 Task: Look for properties with no max property taxes.
Action: Mouse moved to (595, 251)
Screenshot: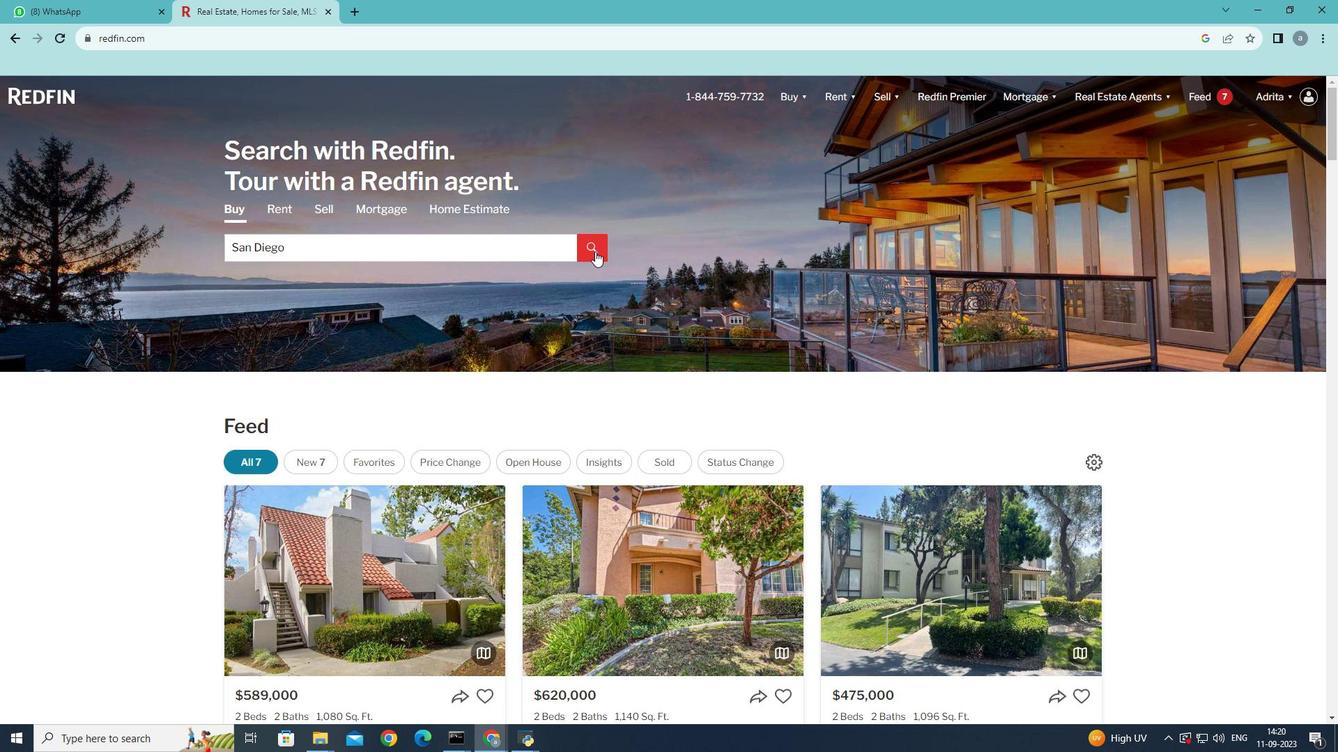 
Action: Mouse pressed left at (595, 251)
Screenshot: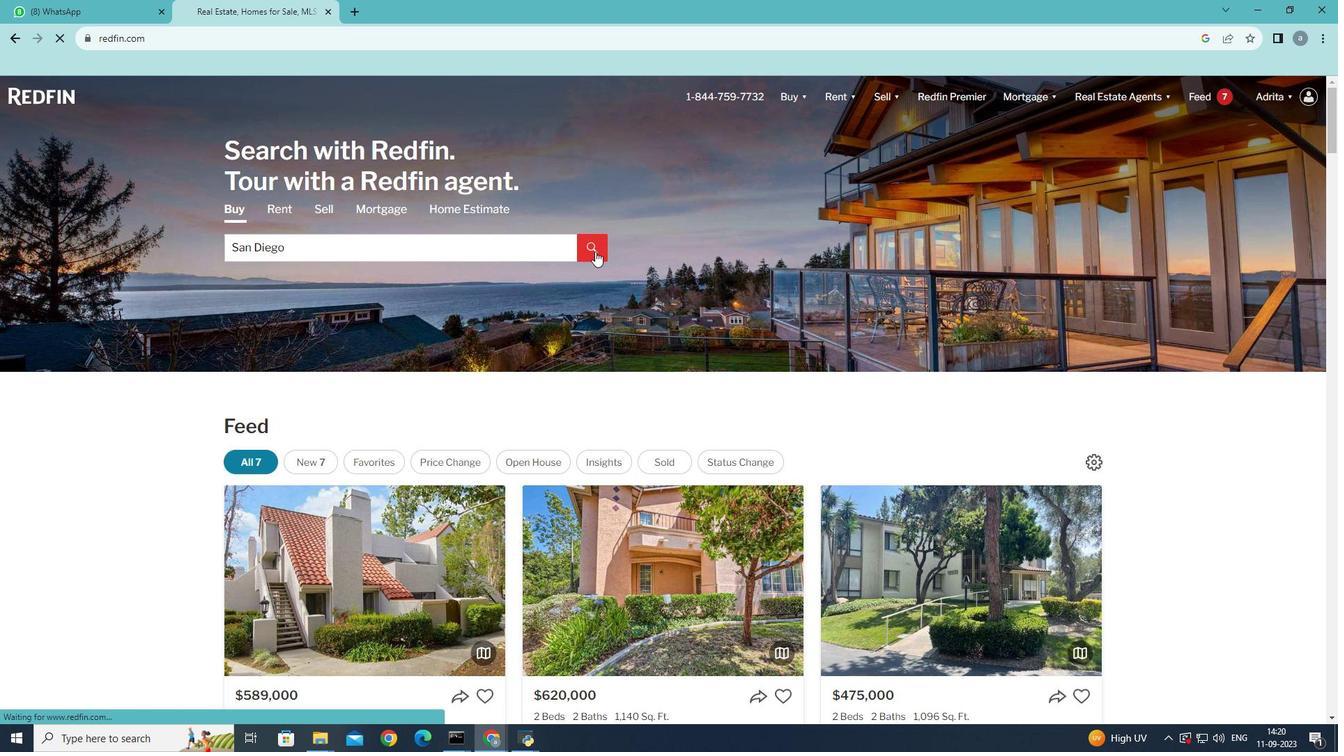 
Action: Mouse moved to (1197, 188)
Screenshot: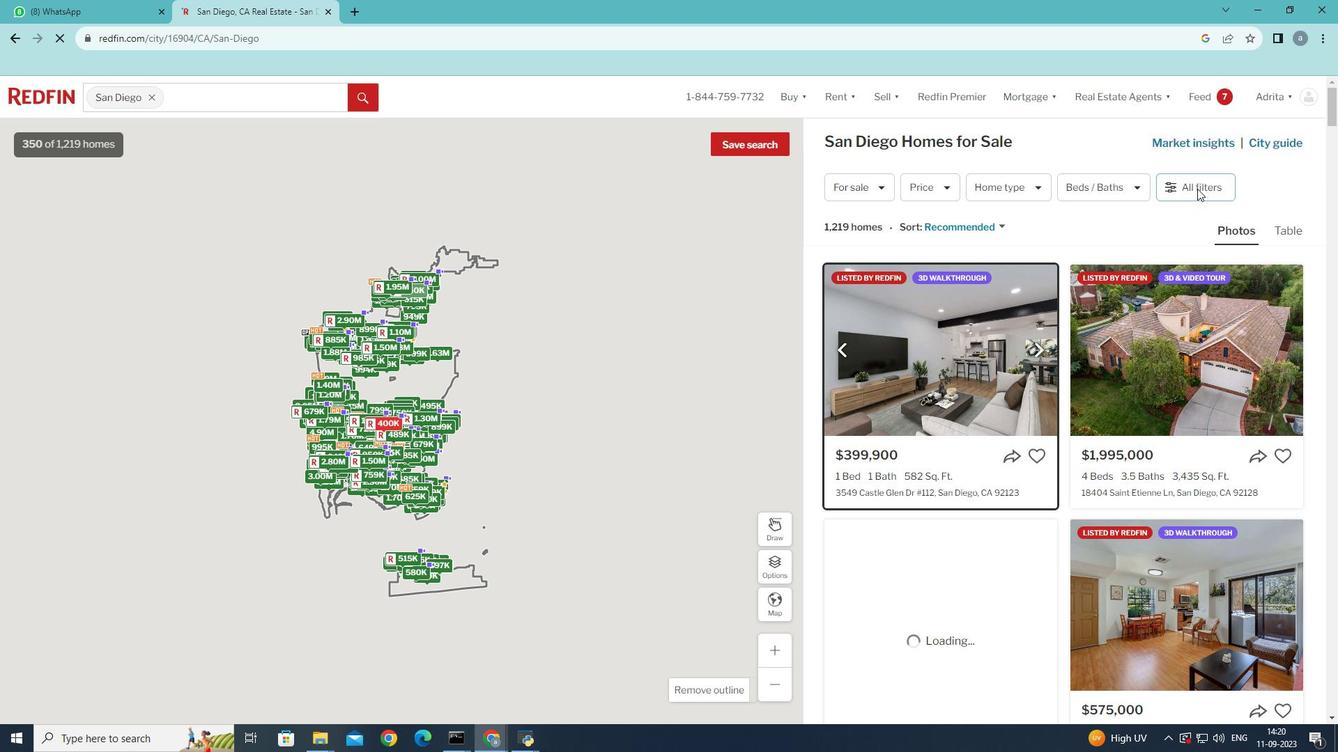 
Action: Mouse pressed left at (1197, 188)
Screenshot: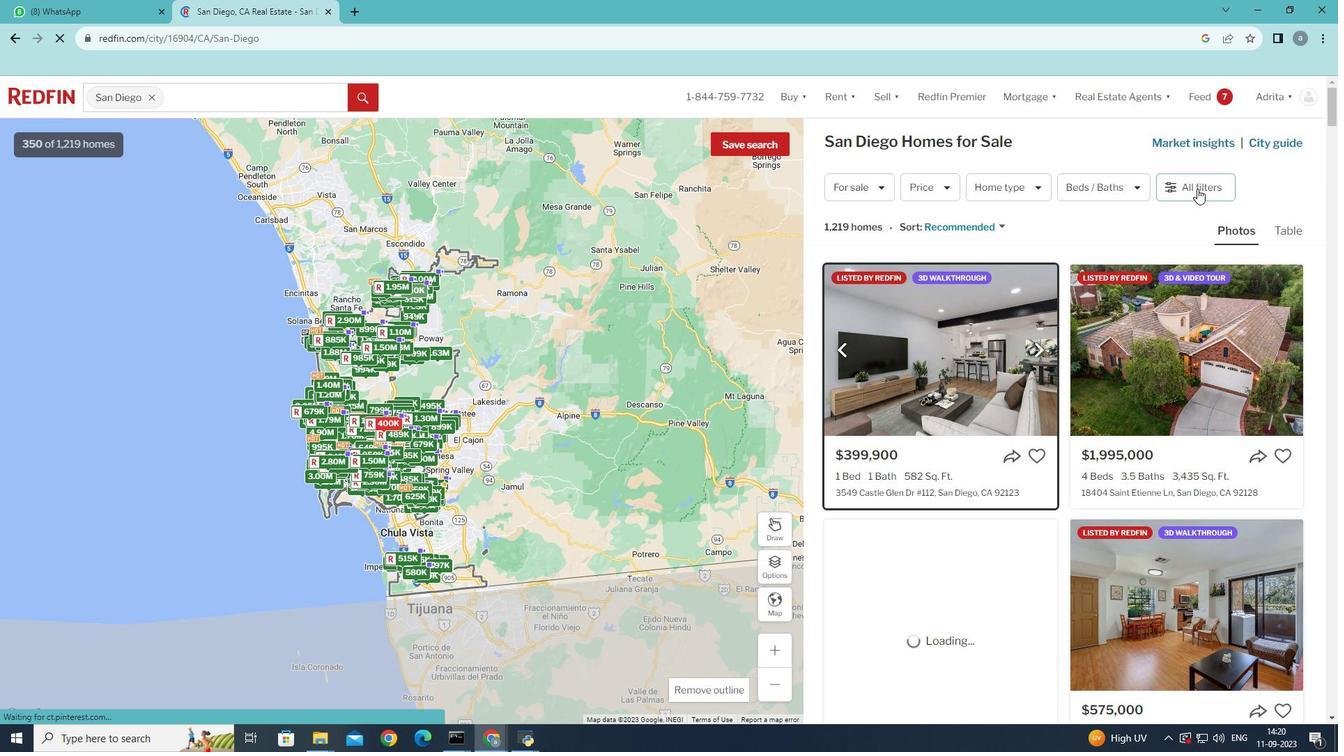 
Action: Mouse moved to (1147, 347)
Screenshot: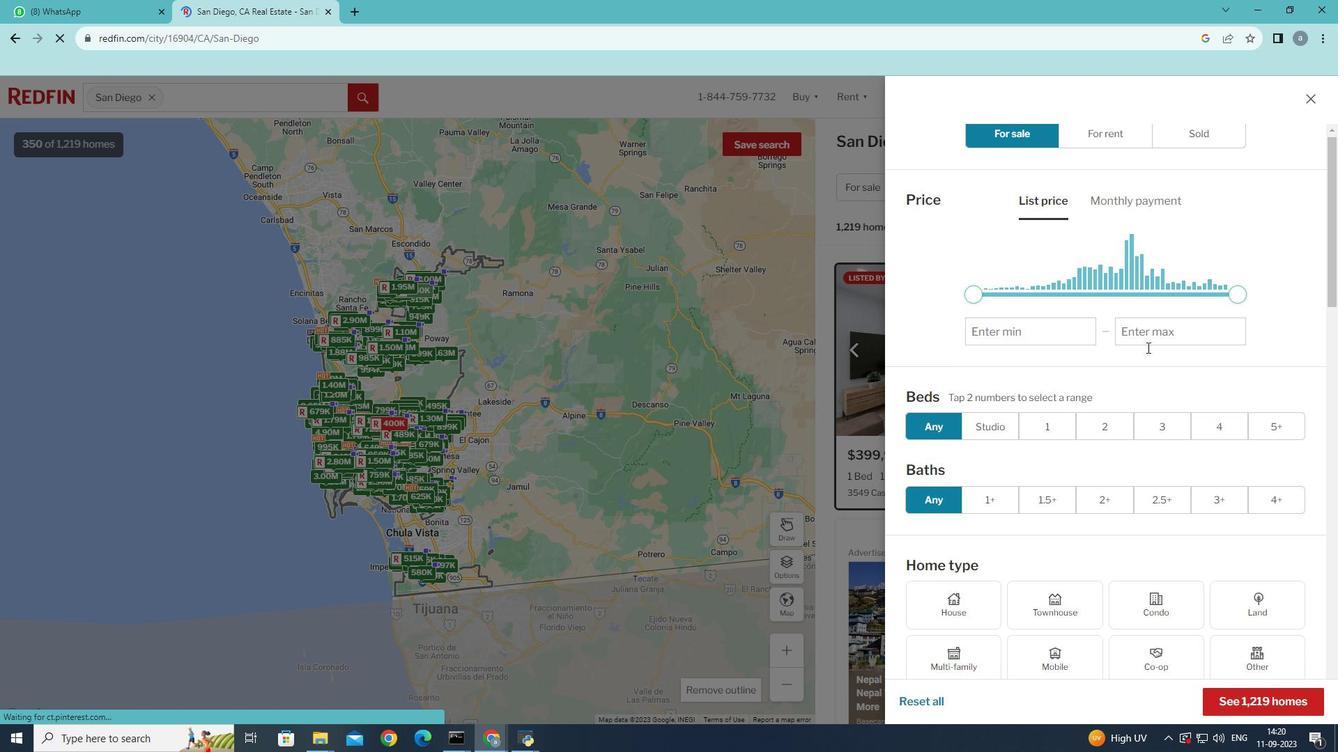 
Action: Mouse scrolled (1147, 347) with delta (0, 0)
Screenshot: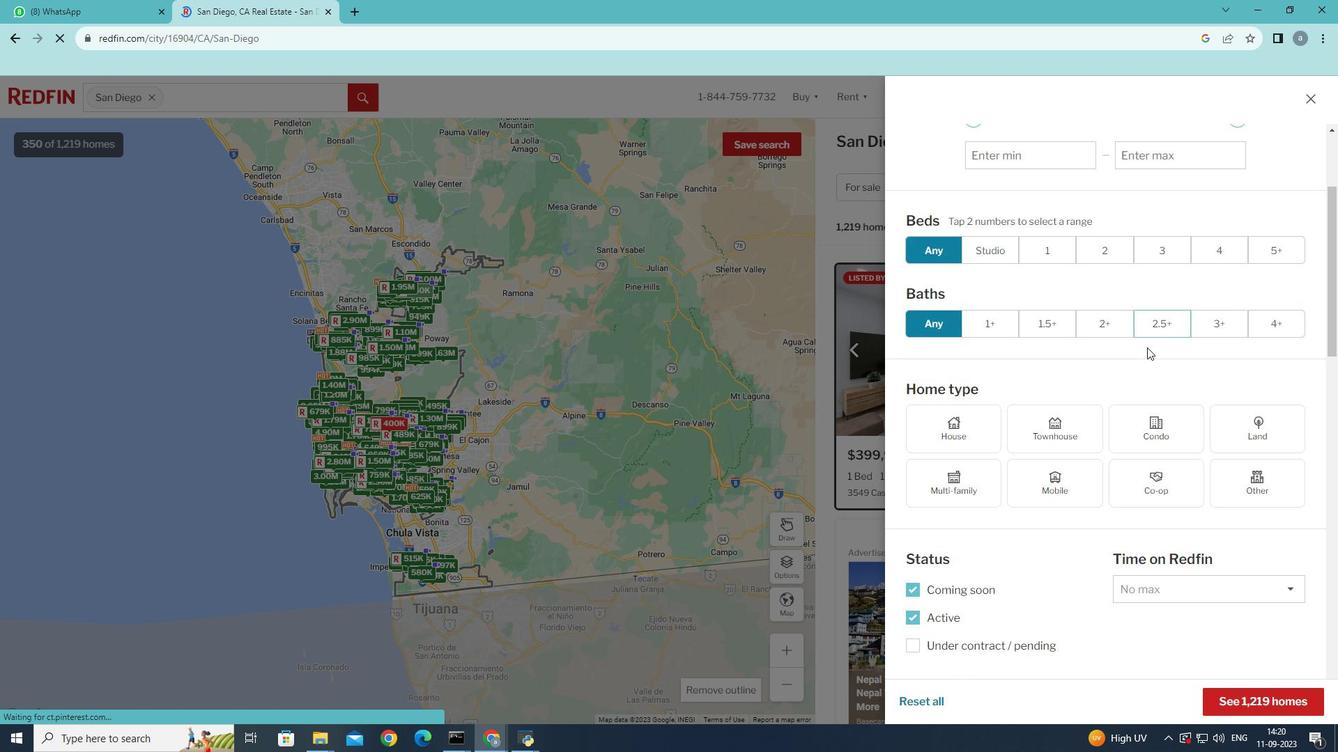 
Action: Mouse scrolled (1147, 347) with delta (0, 0)
Screenshot: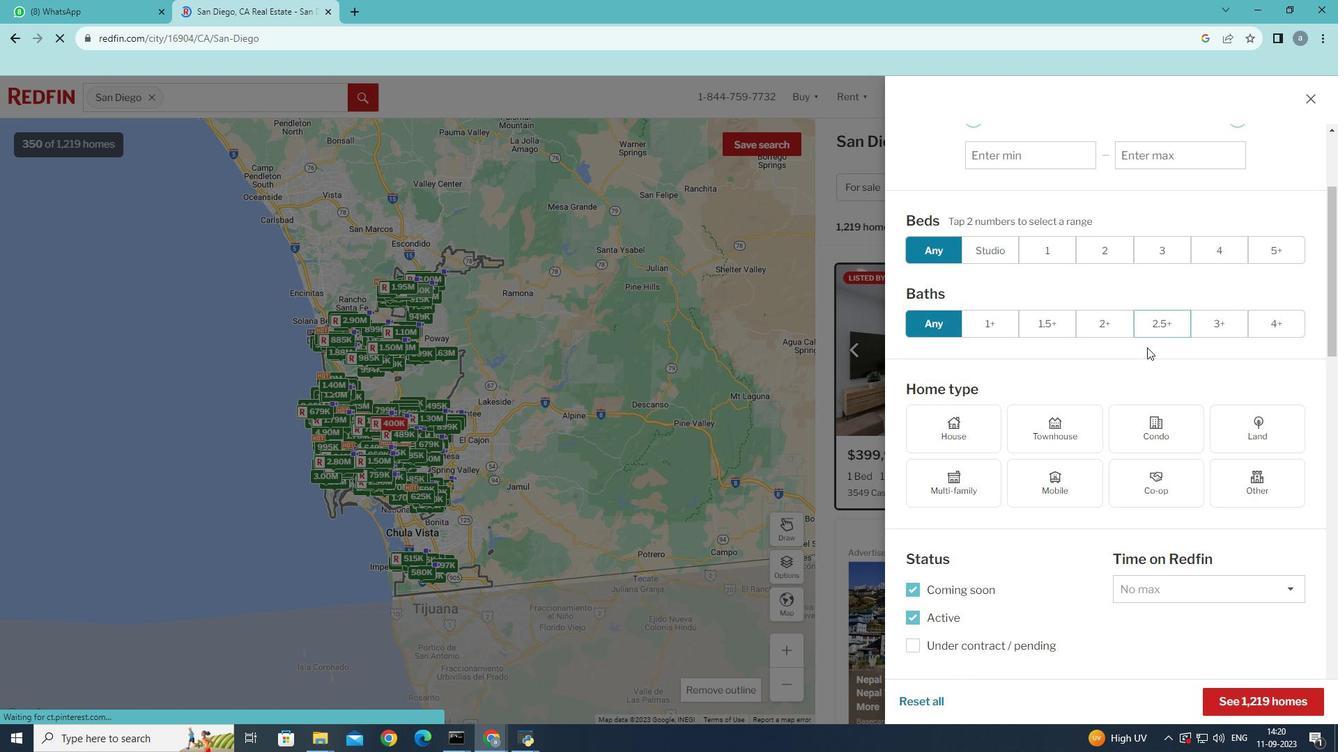 
Action: Mouse scrolled (1147, 347) with delta (0, 0)
Screenshot: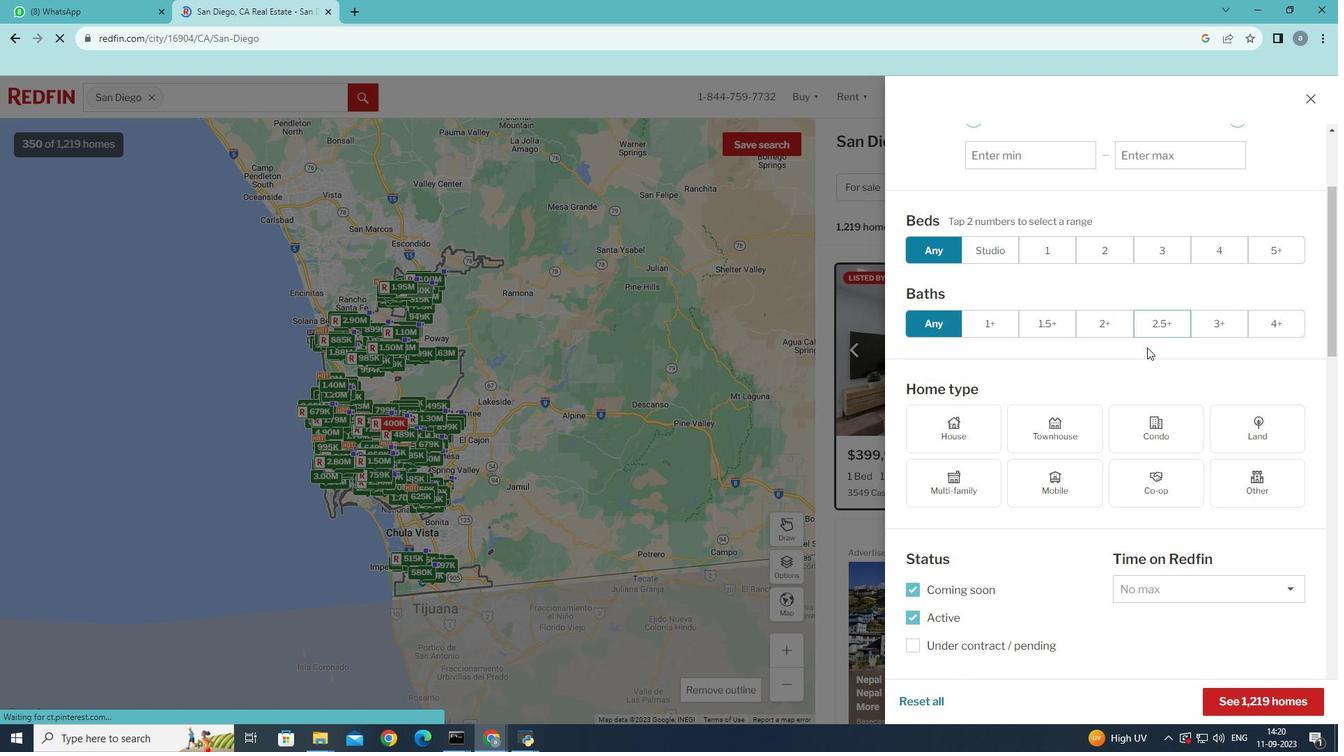 
Action: Mouse moved to (1147, 348)
Screenshot: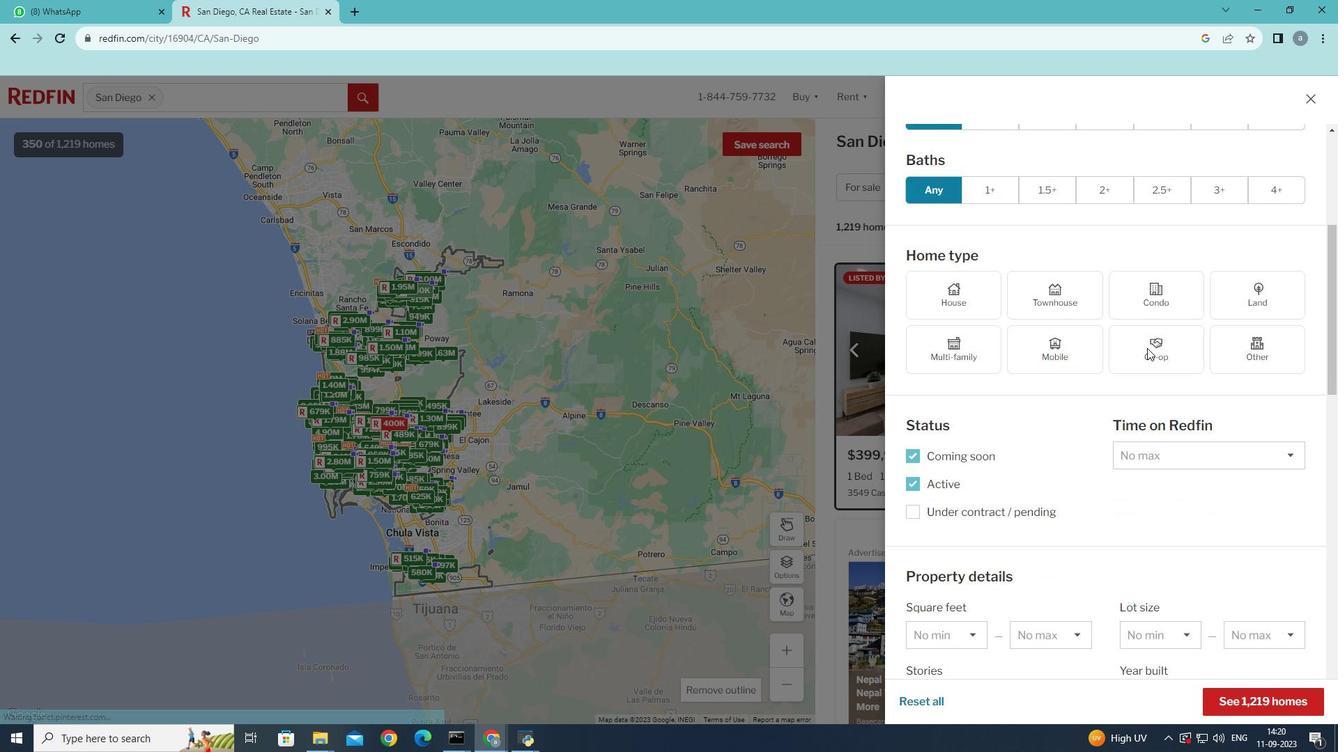 
Action: Mouse scrolled (1147, 347) with delta (0, 0)
Screenshot: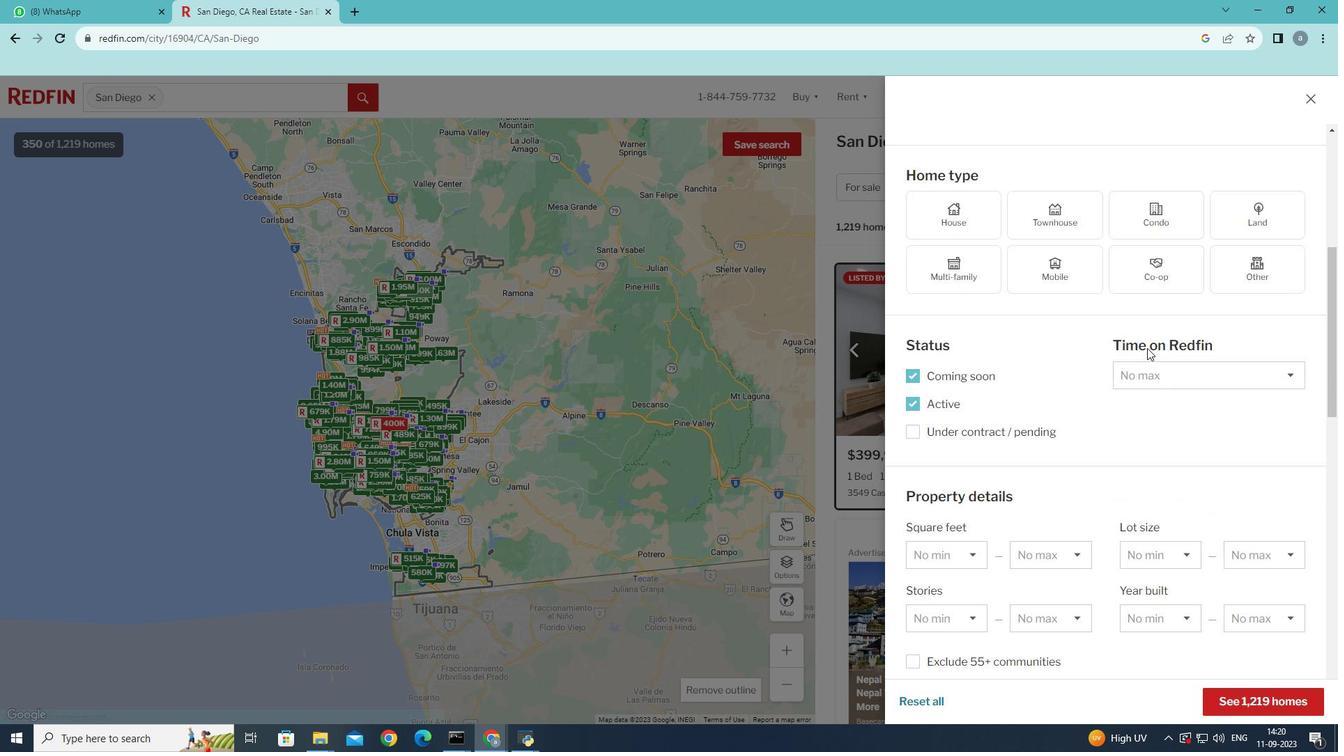 
Action: Mouse scrolled (1147, 347) with delta (0, 0)
Screenshot: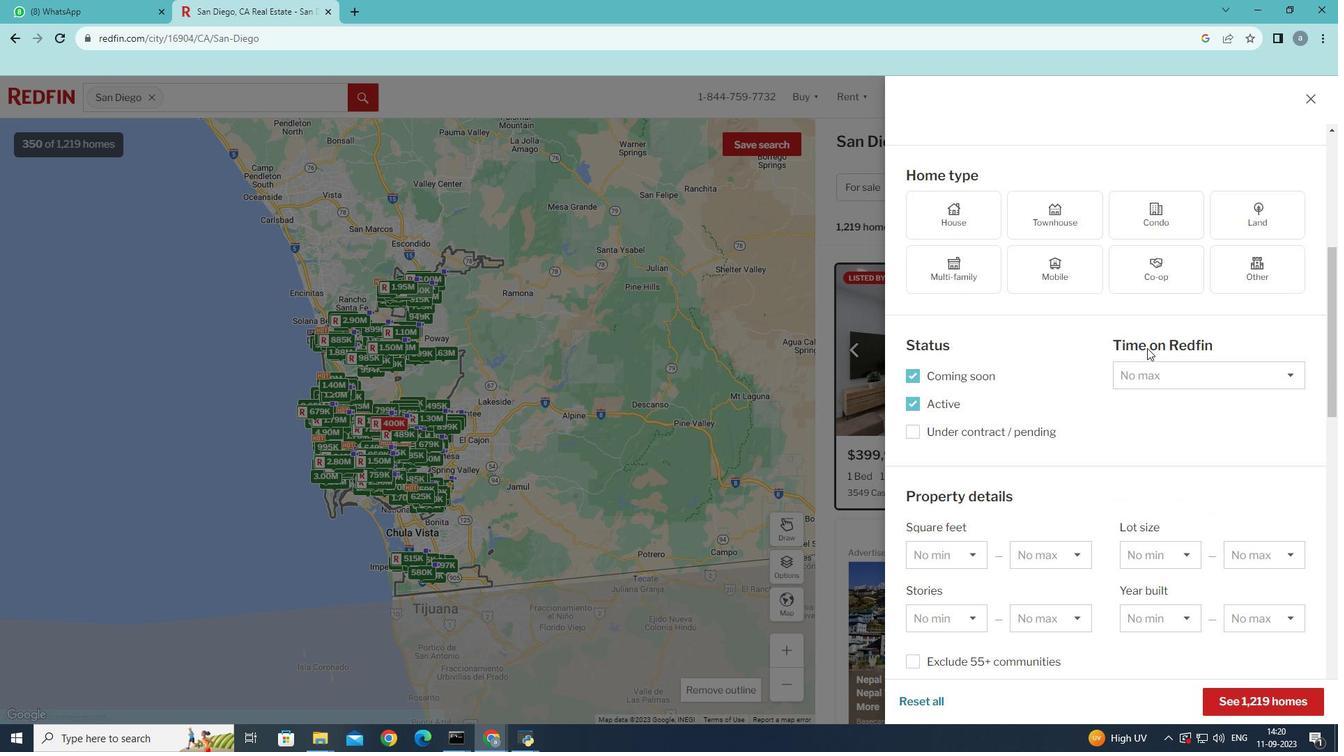 
Action: Mouse scrolled (1147, 347) with delta (0, 0)
Screenshot: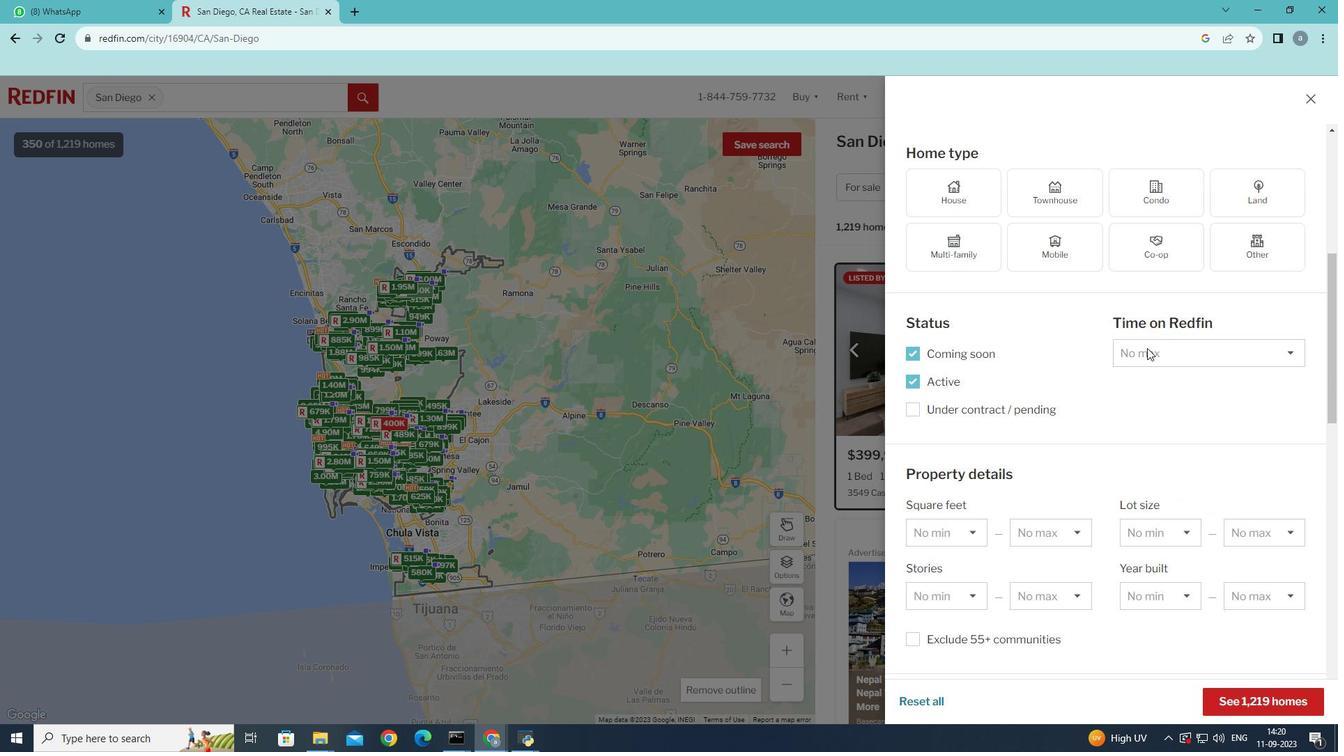 
Action: Mouse moved to (1153, 354)
Screenshot: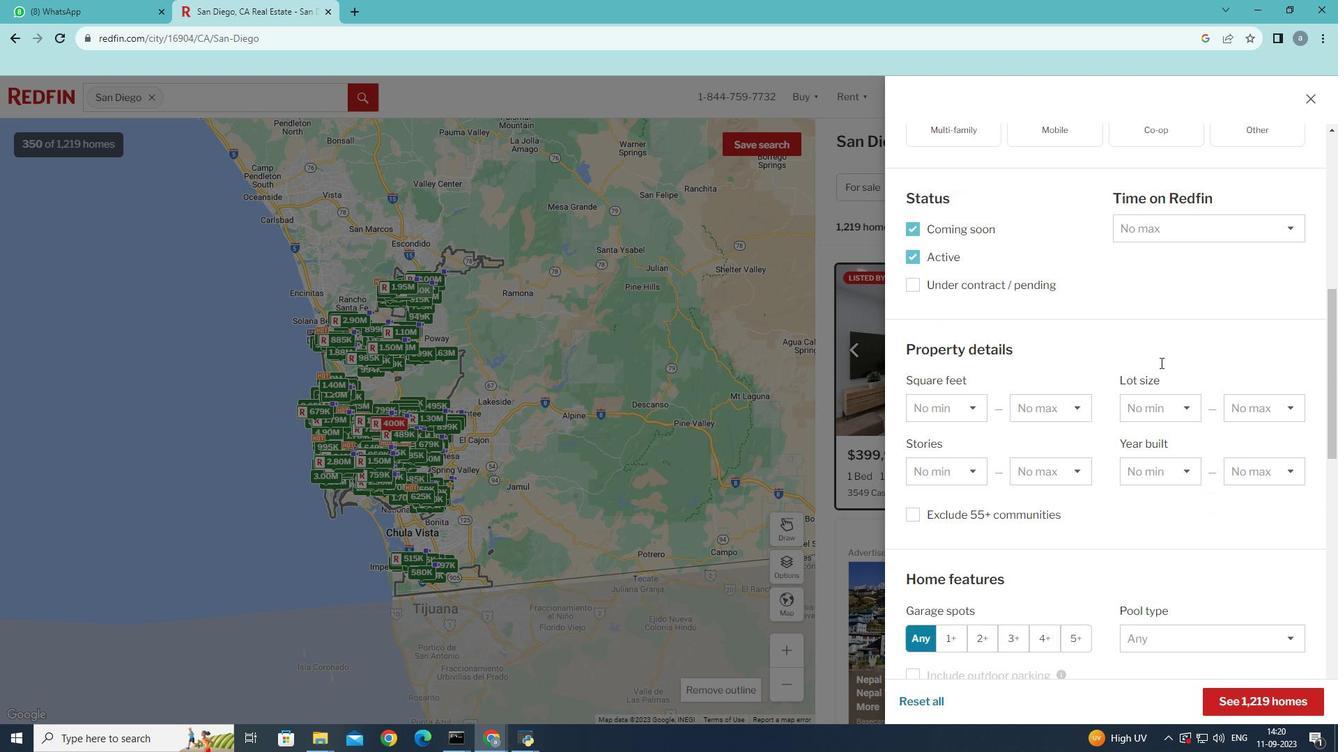 
Action: Mouse scrolled (1153, 354) with delta (0, 0)
Screenshot: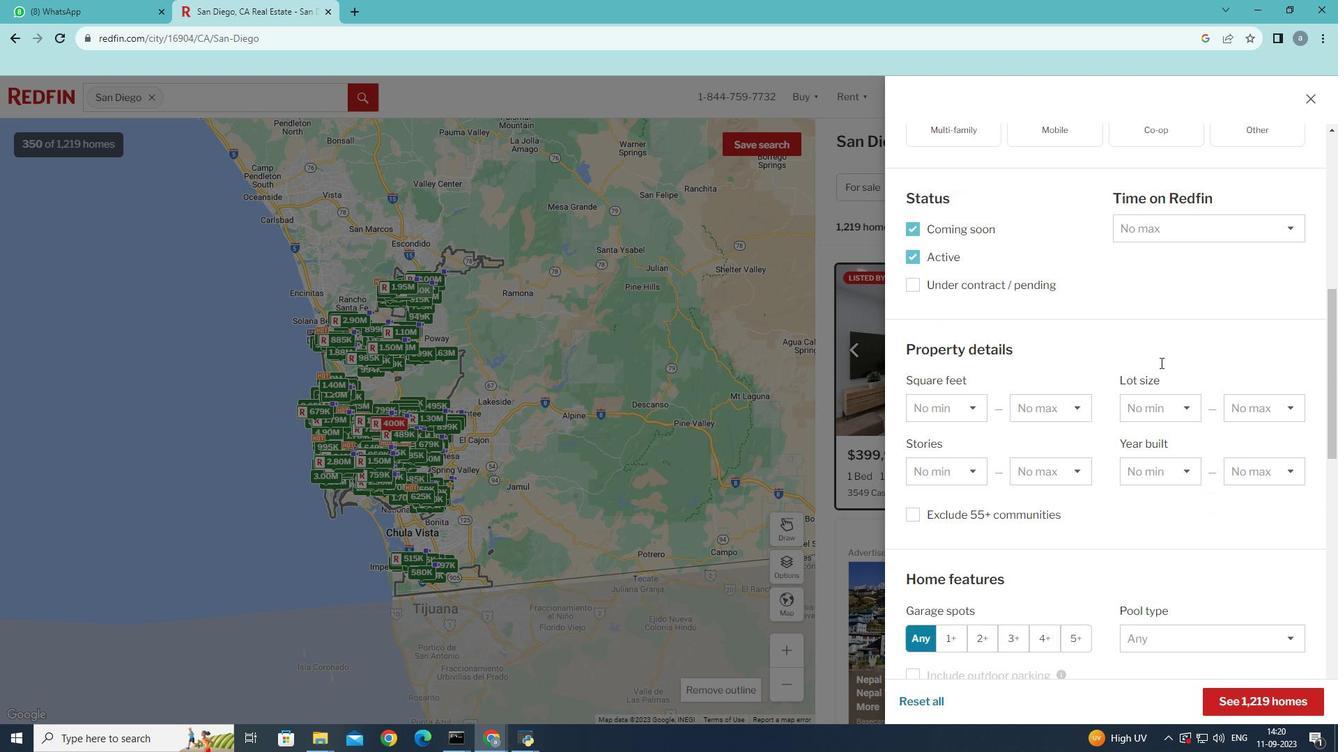 
Action: Mouse moved to (1155, 357)
Screenshot: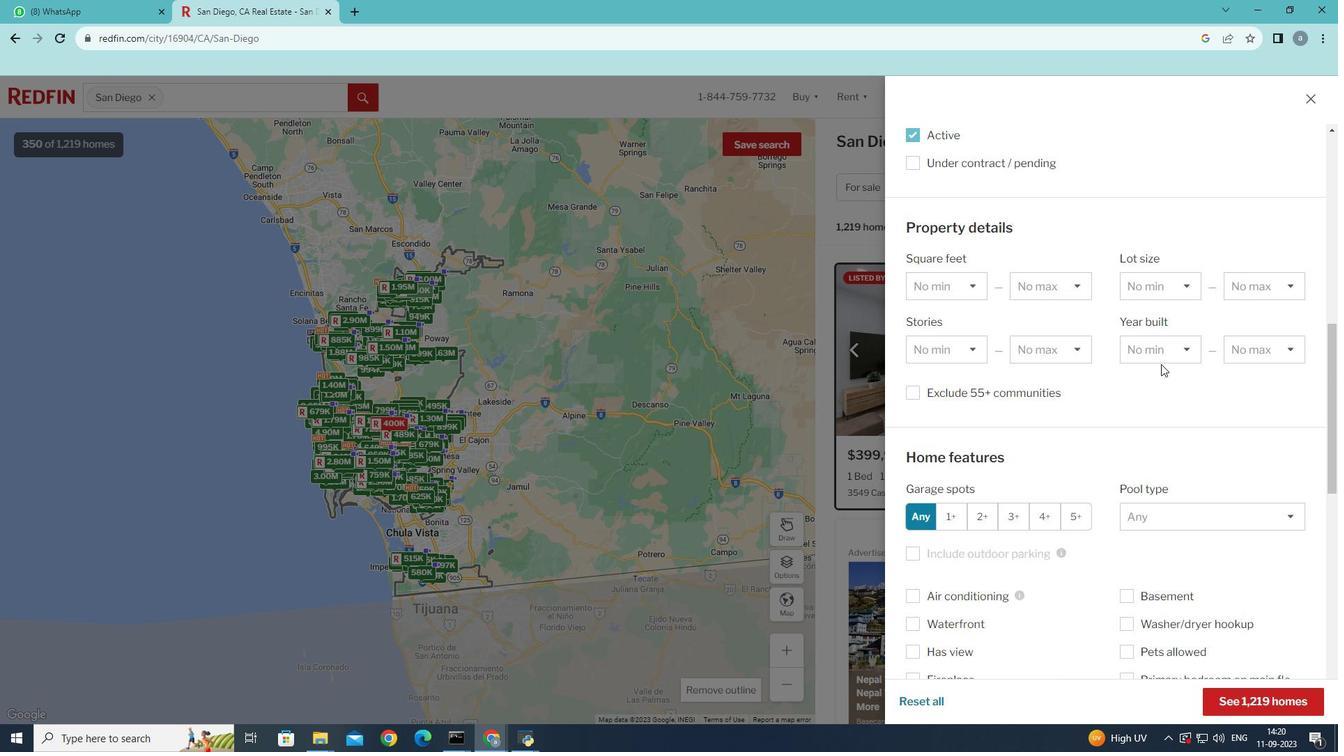 
Action: Mouse scrolled (1155, 356) with delta (0, 0)
Screenshot: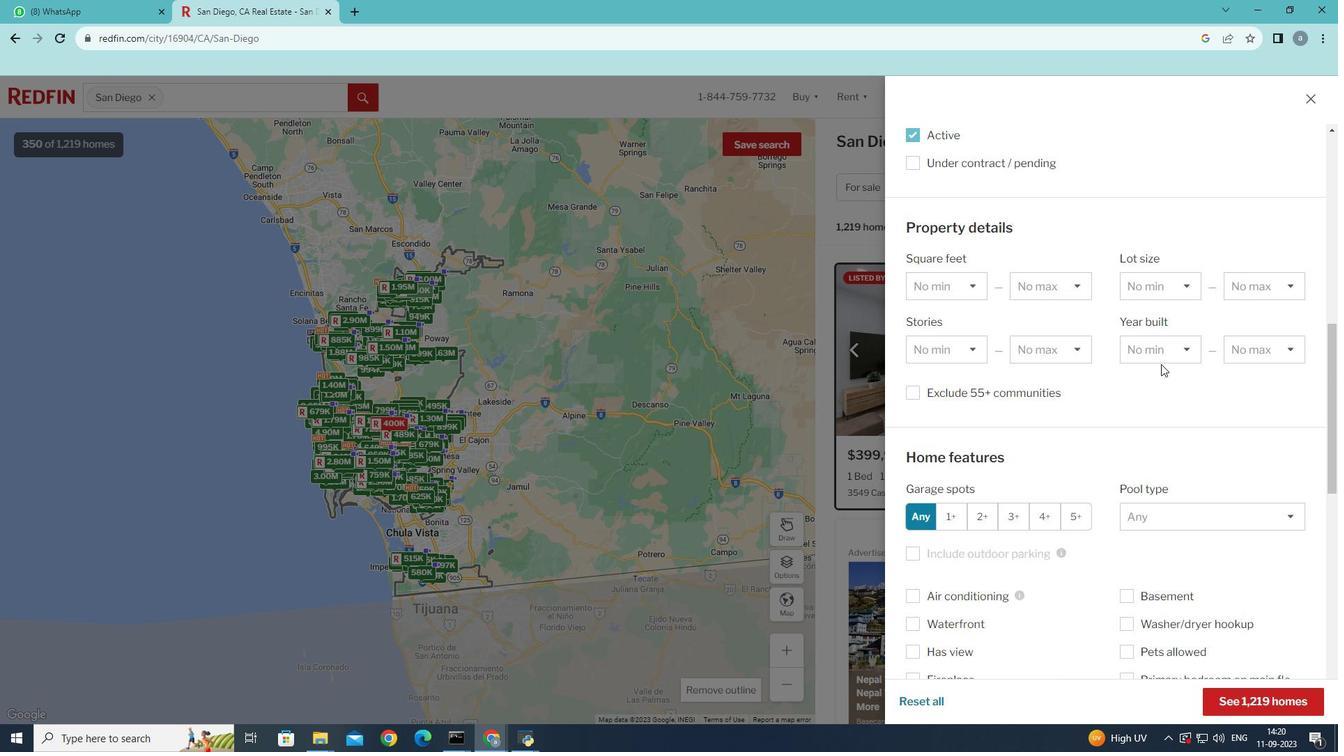 
Action: Mouse moved to (1157, 359)
Screenshot: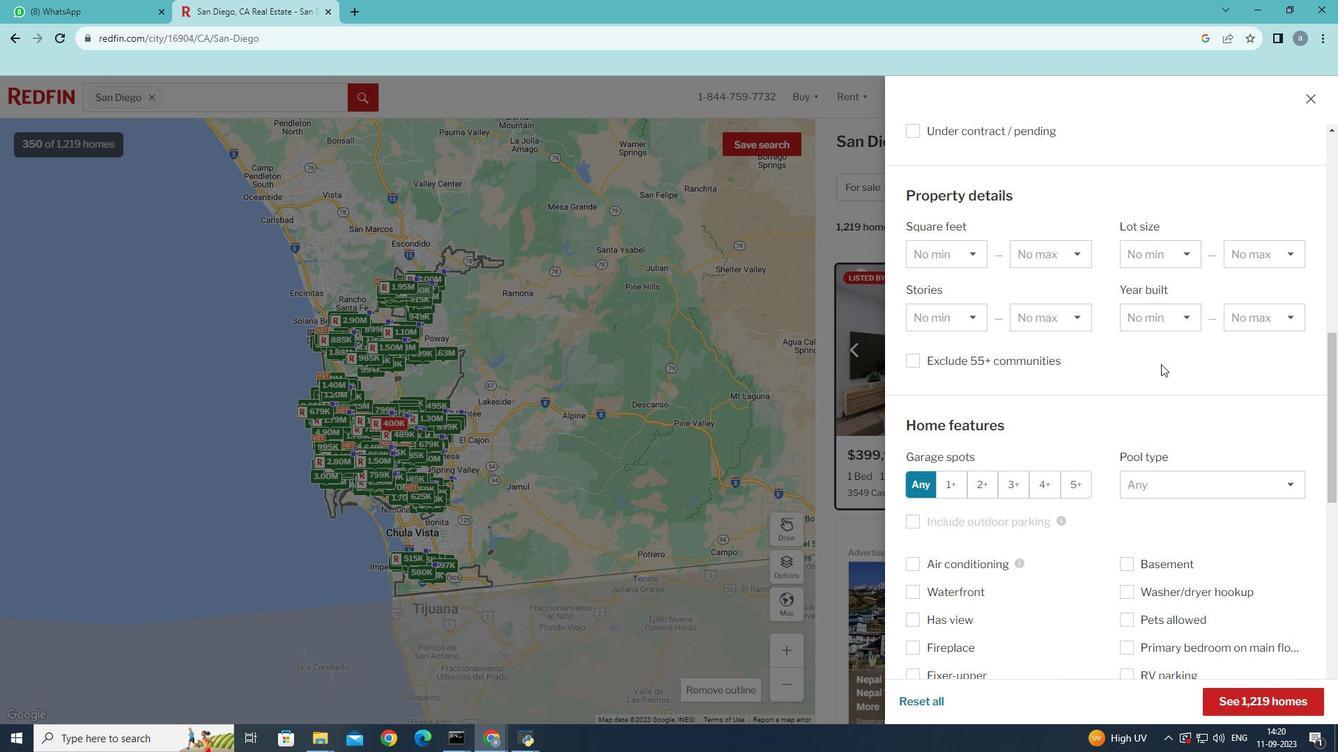 
Action: Mouse scrolled (1157, 358) with delta (0, 0)
Screenshot: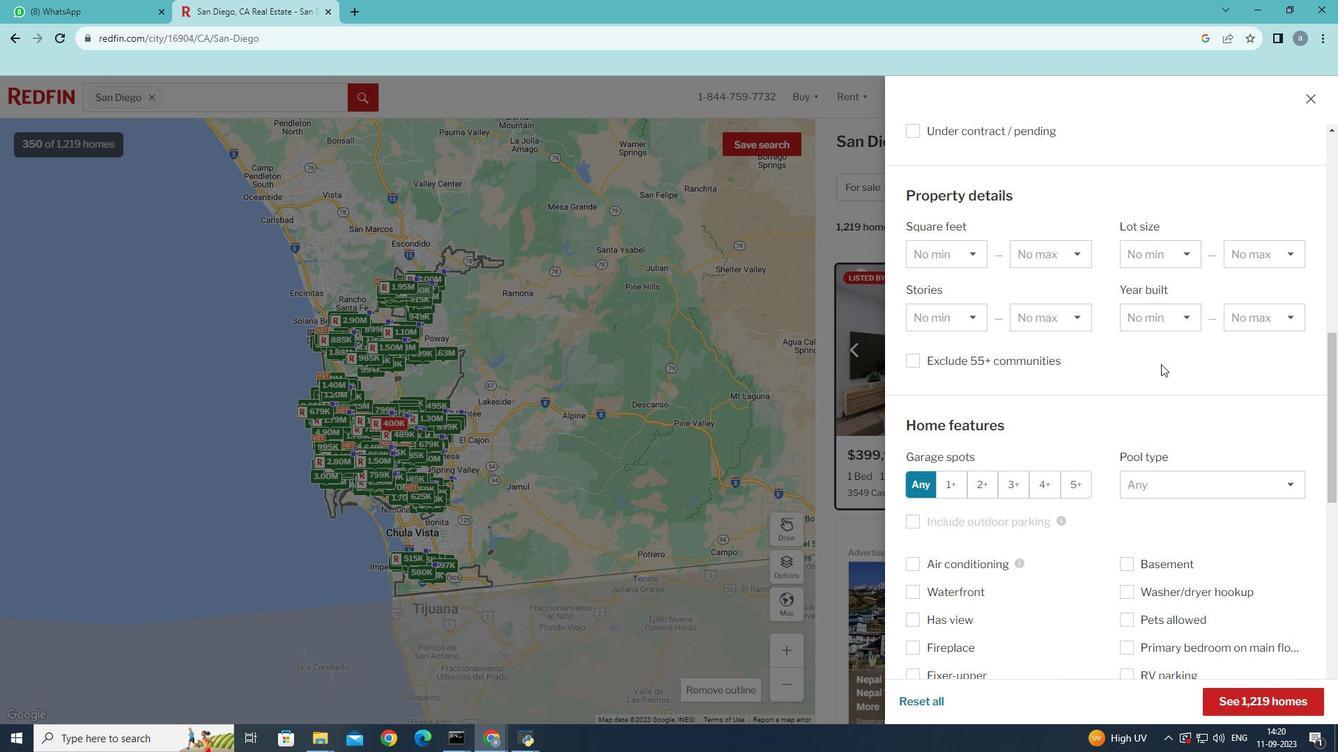 
Action: Mouse moved to (1157, 359)
Screenshot: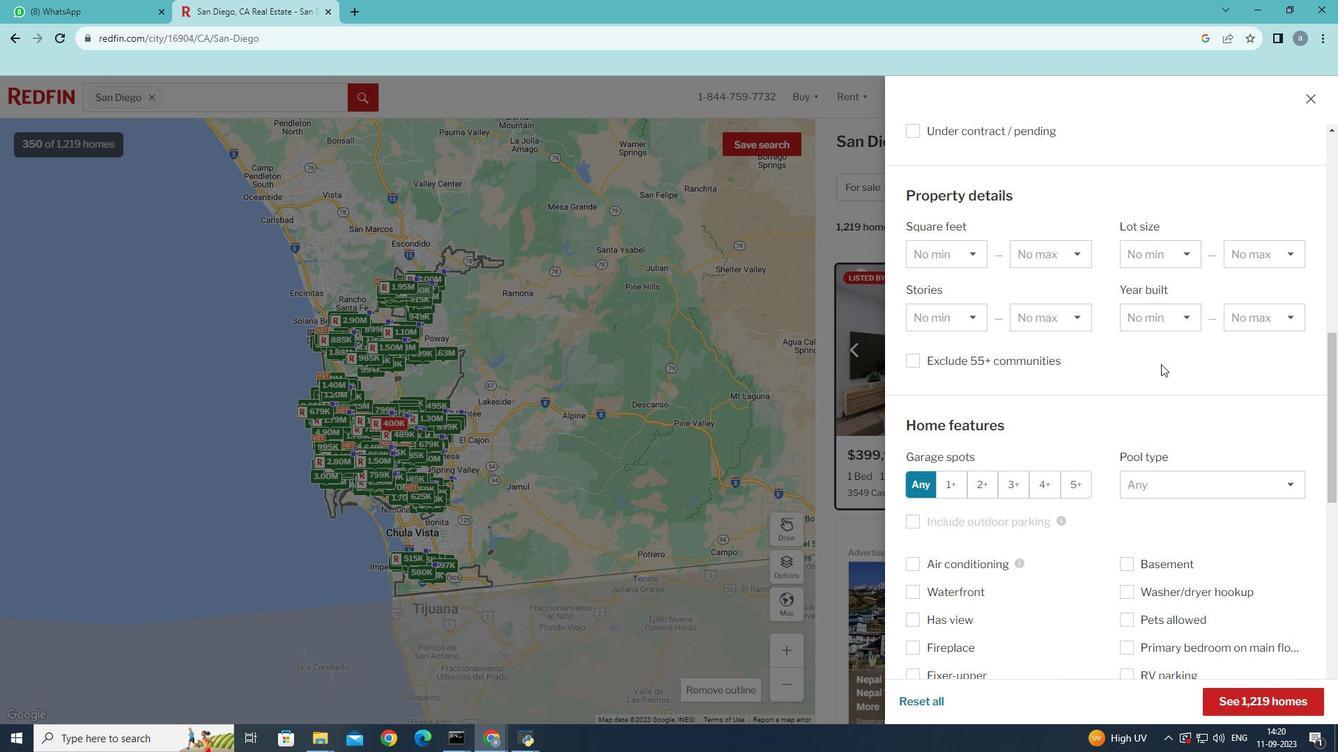 
Action: Mouse scrolled (1157, 359) with delta (0, 0)
Screenshot: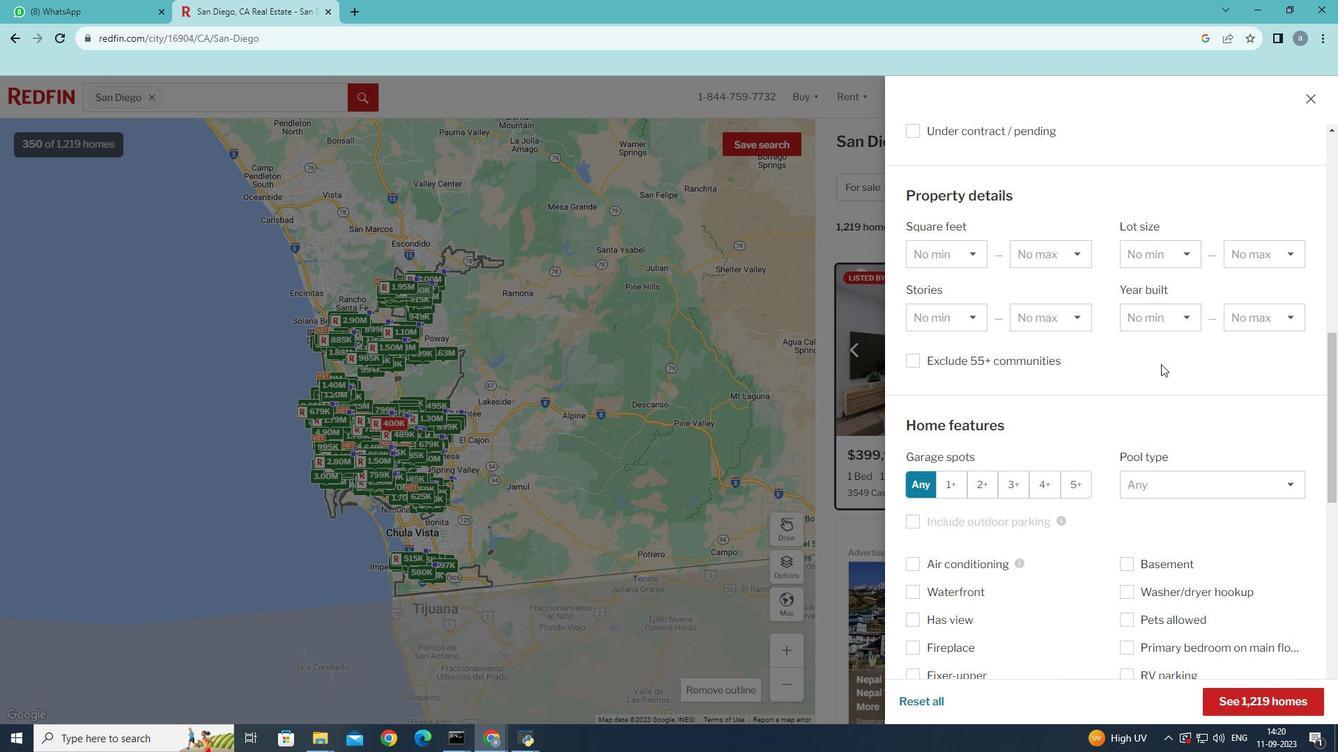 
Action: Mouse moved to (1161, 365)
Screenshot: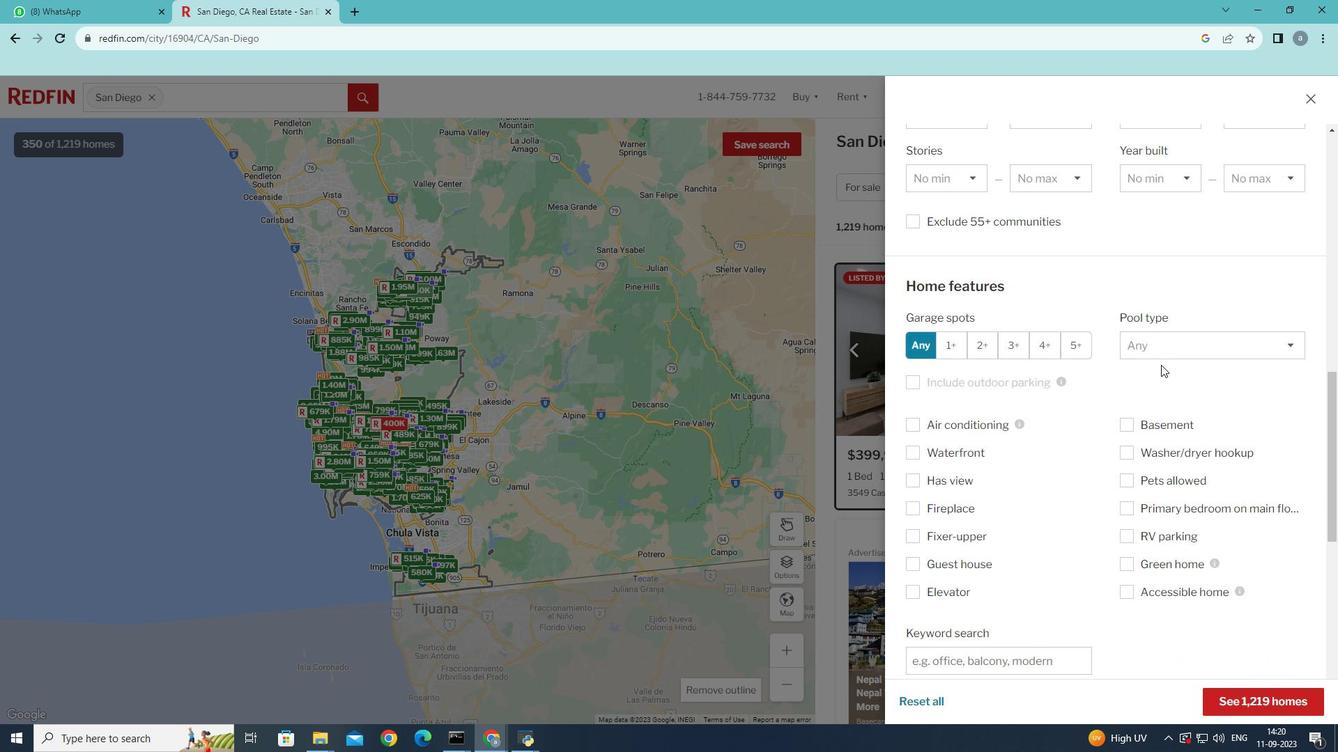 
Action: Mouse scrolled (1161, 364) with delta (0, 0)
Screenshot: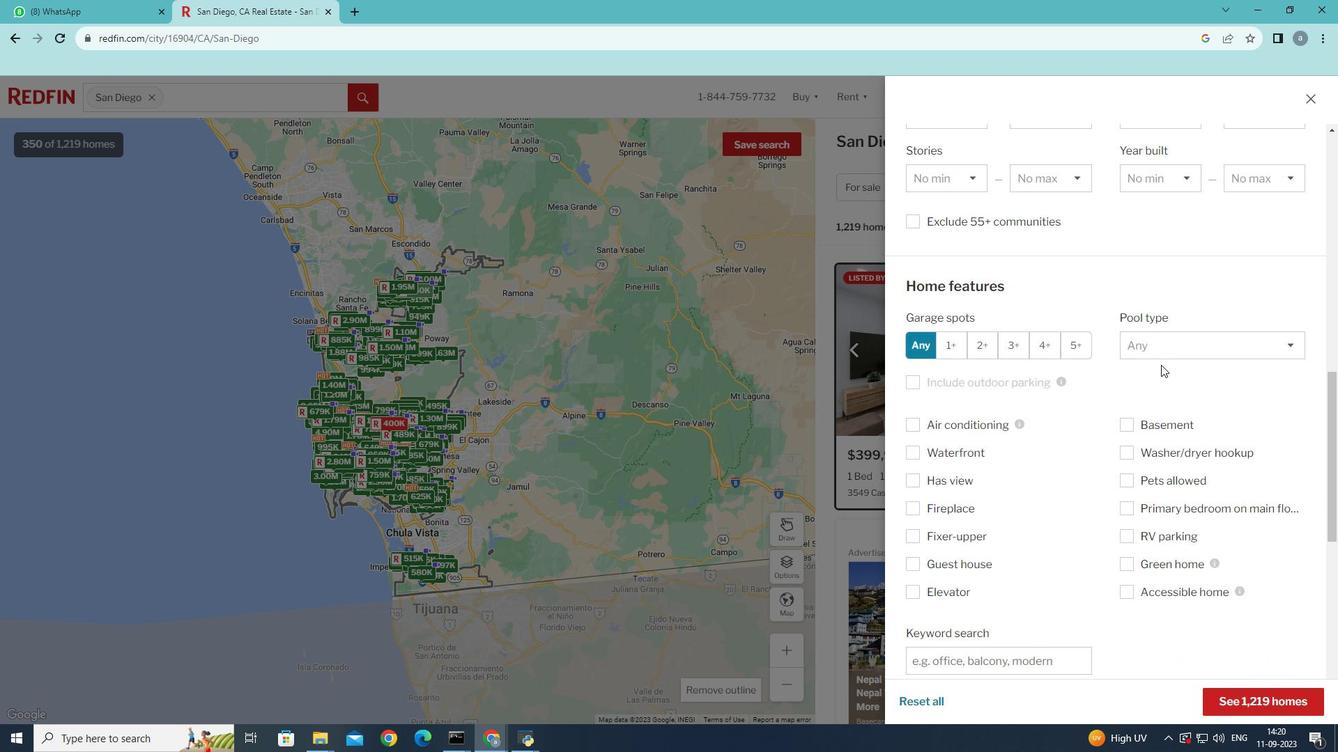 
Action: Mouse scrolled (1161, 364) with delta (0, 0)
Screenshot: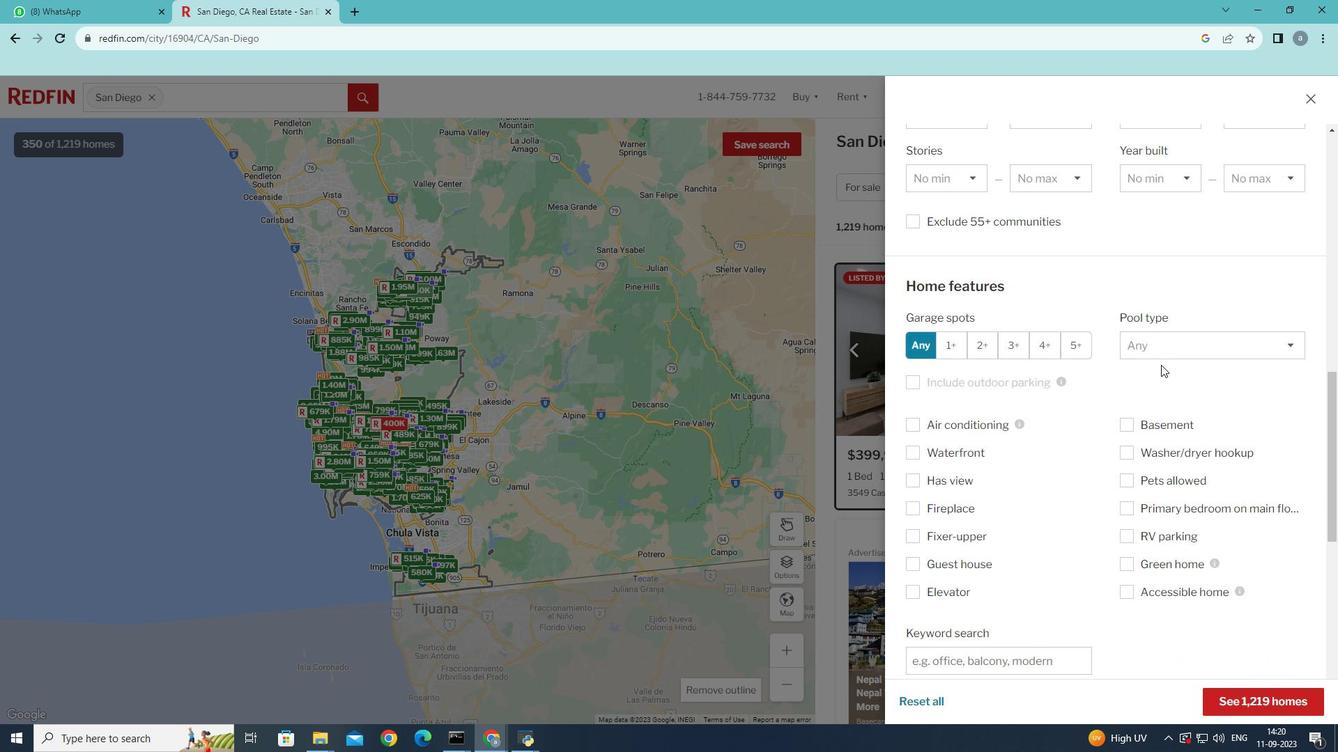 
Action: Mouse scrolled (1161, 364) with delta (0, 0)
Screenshot: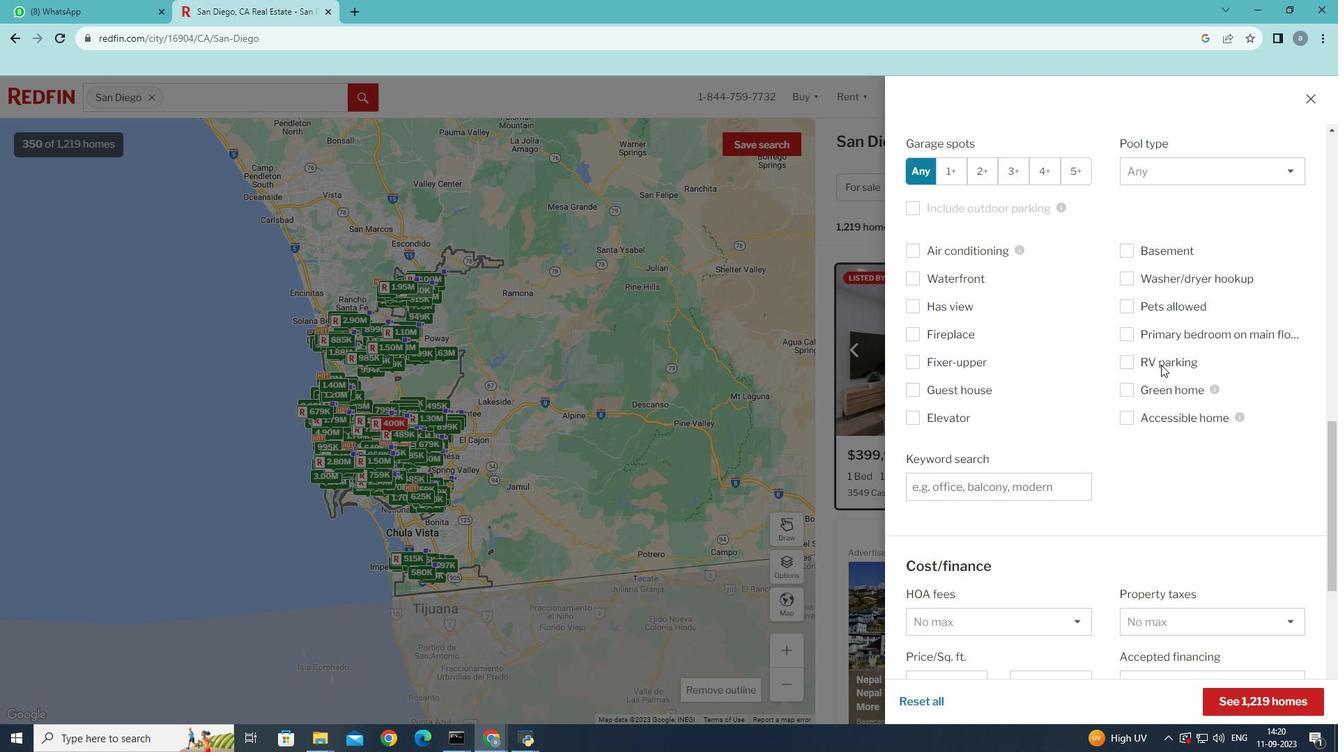 
Action: Mouse scrolled (1161, 364) with delta (0, 0)
Screenshot: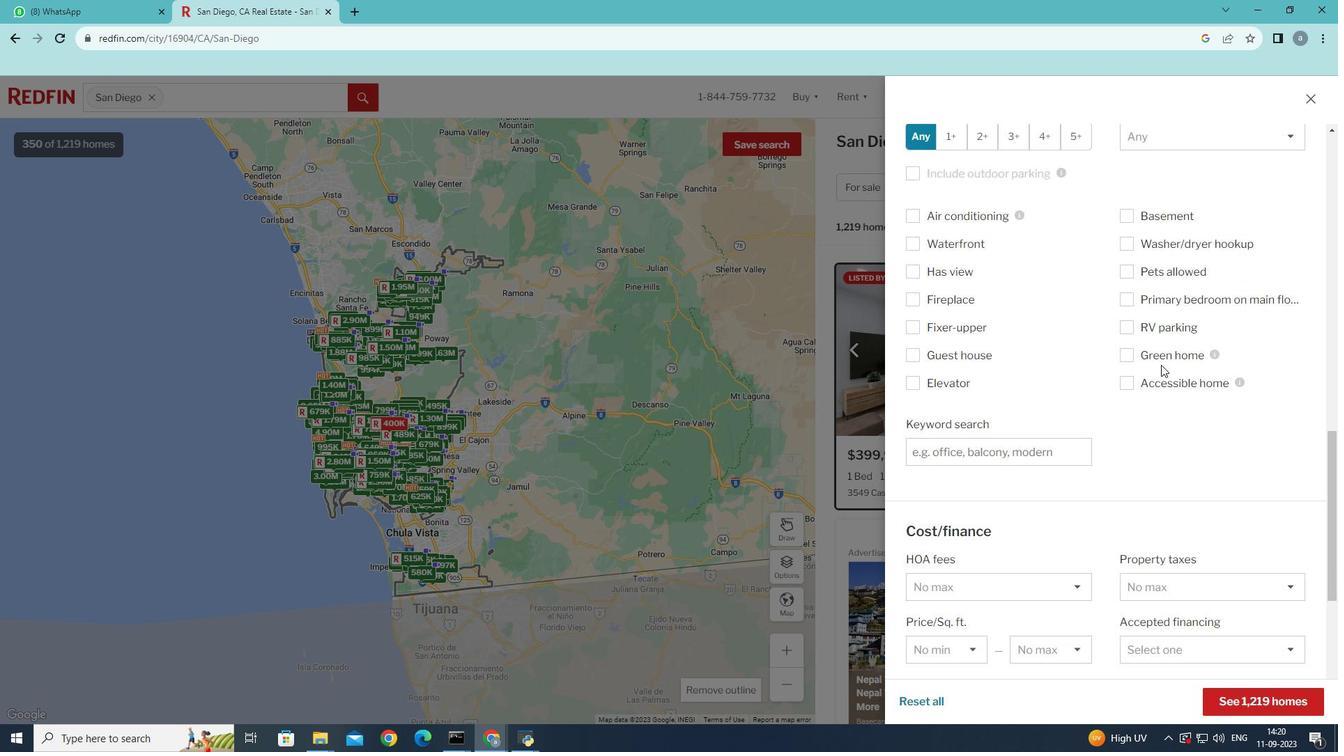 
Action: Mouse scrolled (1161, 364) with delta (0, 0)
Screenshot: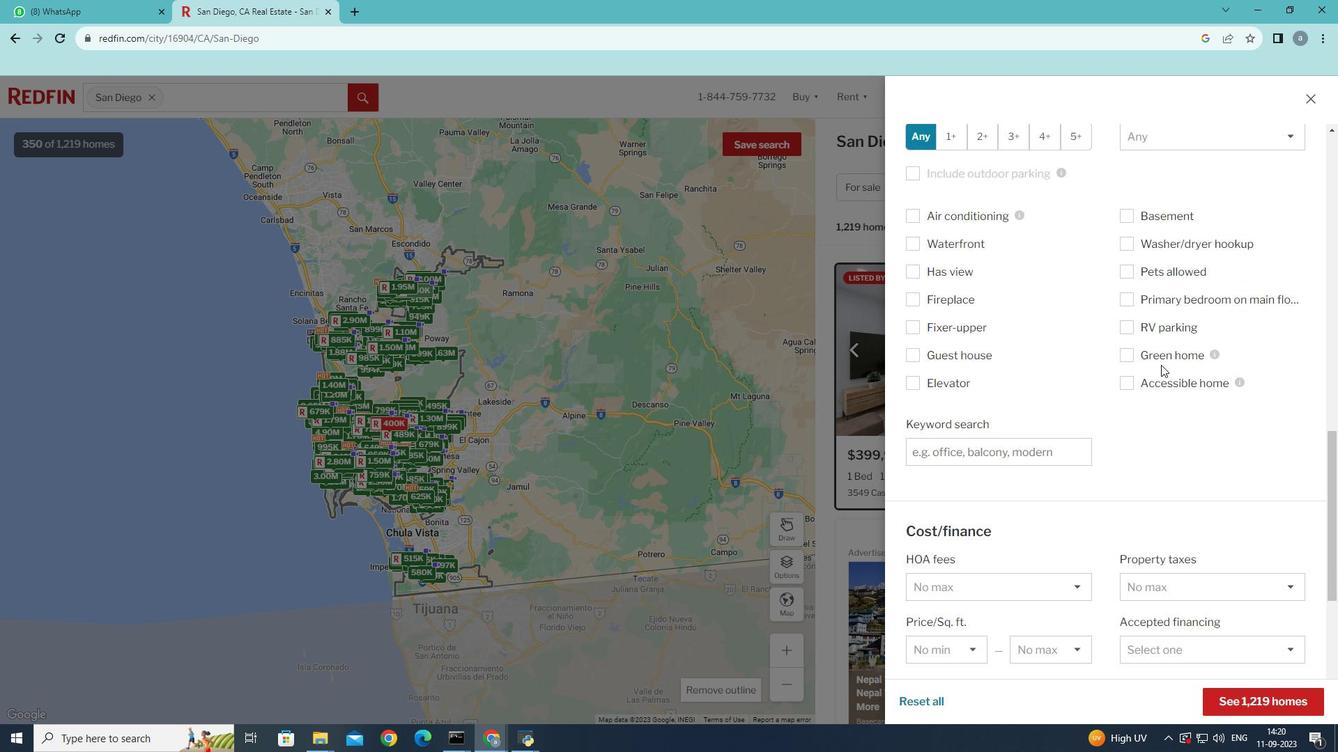 
Action: Mouse scrolled (1161, 364) with delta (0, 0)
Screenshot: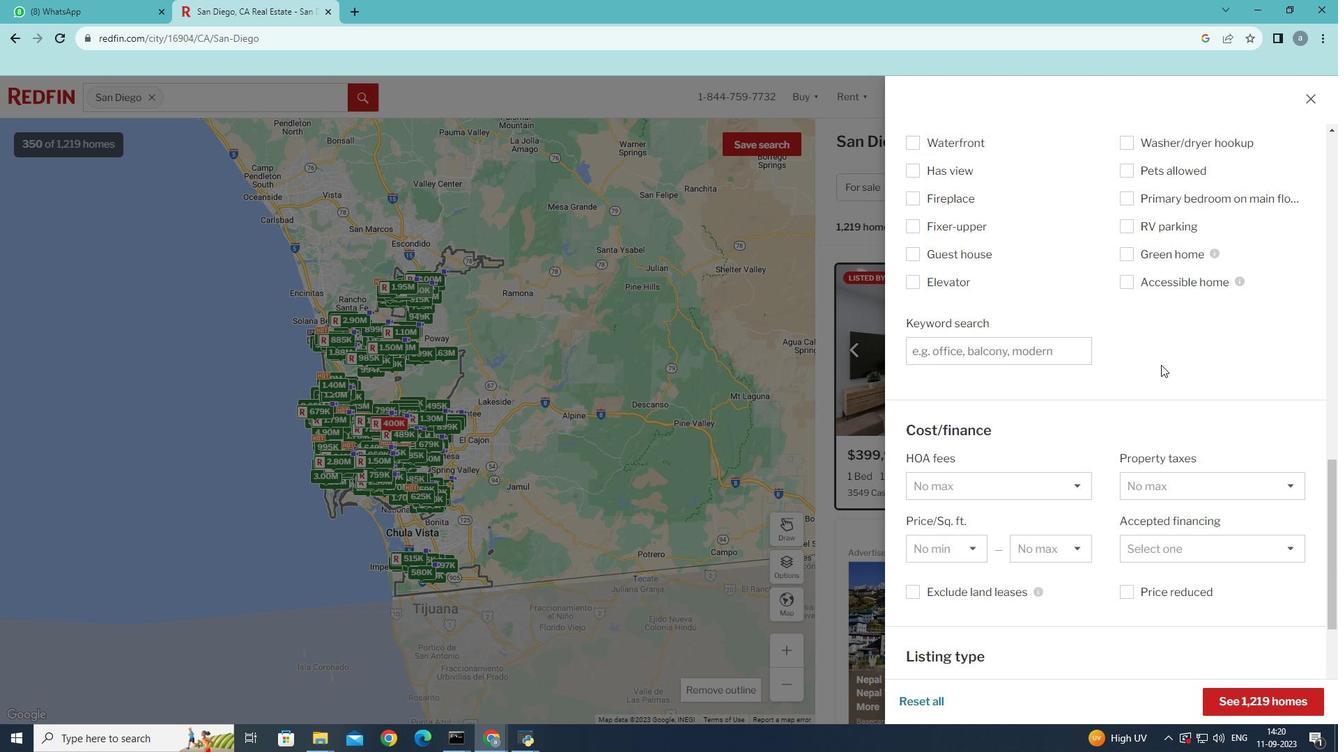
Action: Mouse scrolled (1161, 364) with delta (0, 0)
Screenshot: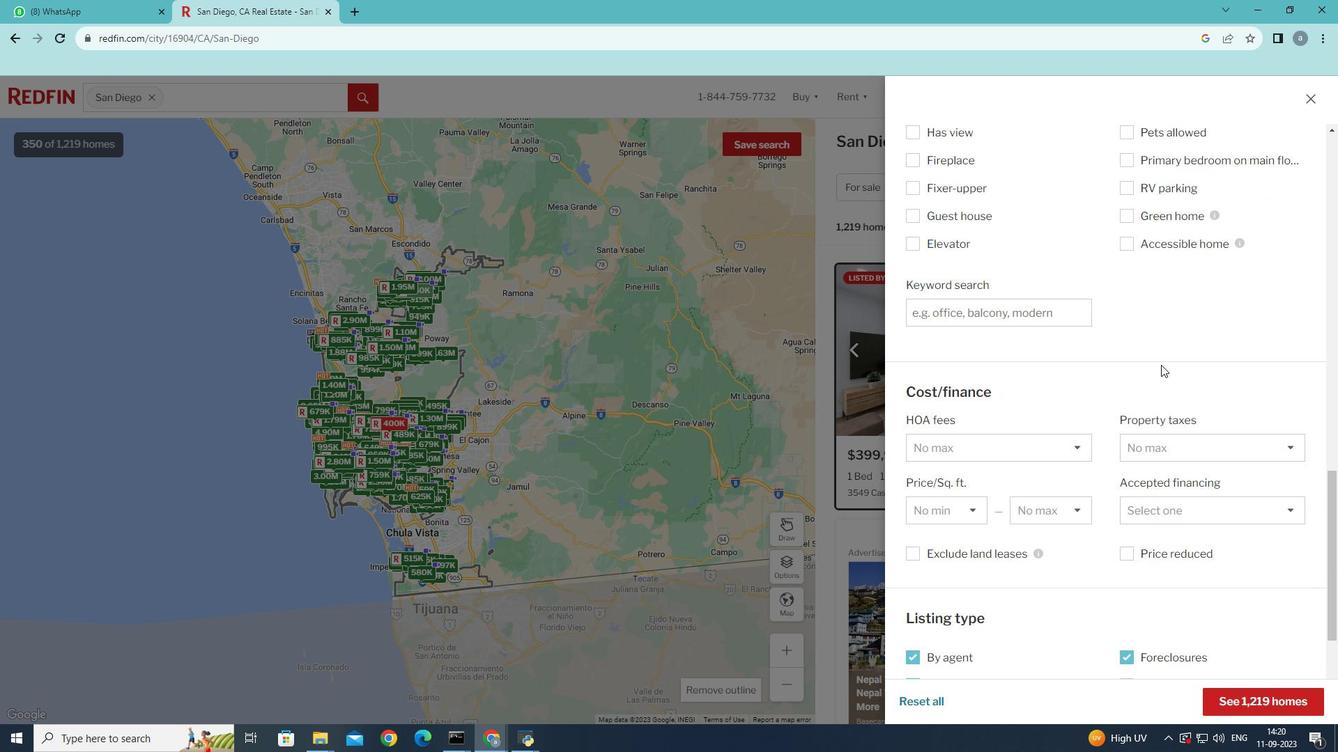 
Action: Mouse moved to (1289, 444)
Screenshot: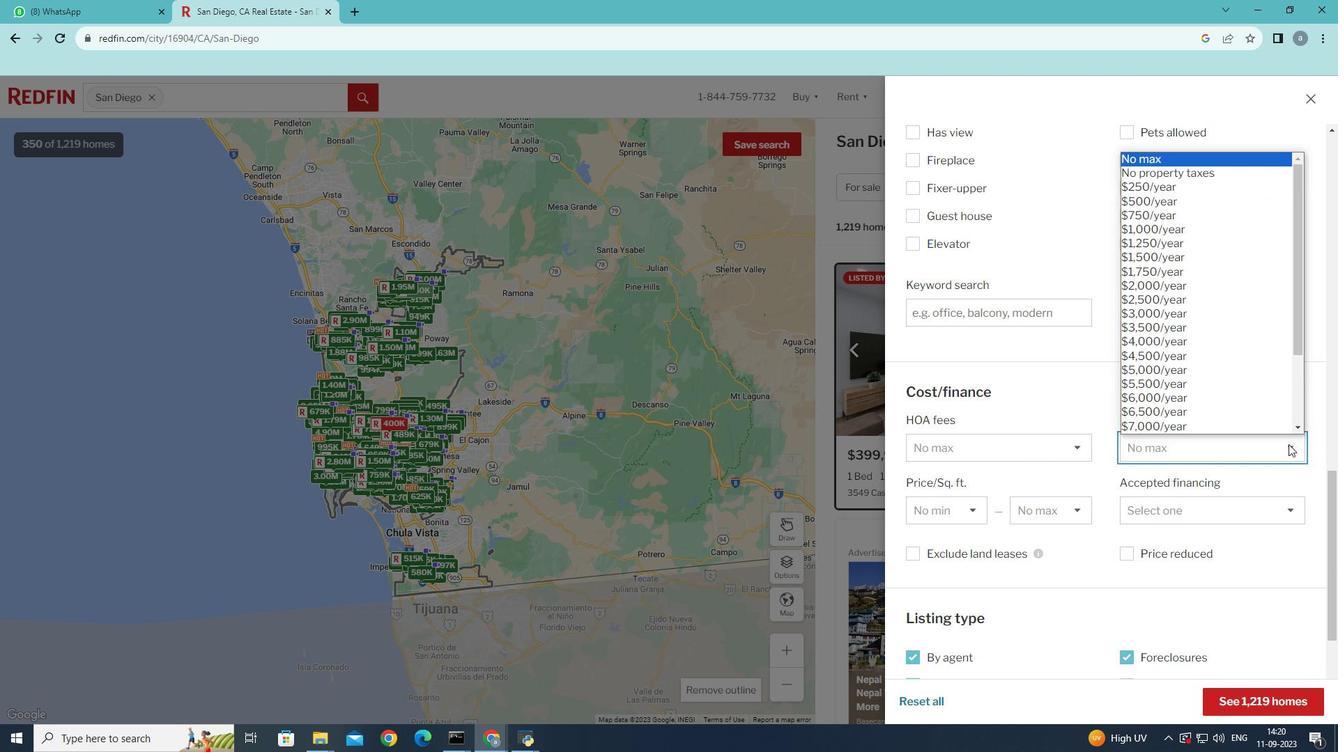 
Action: Mouse pressed left at (1289, 444)
Screenshot: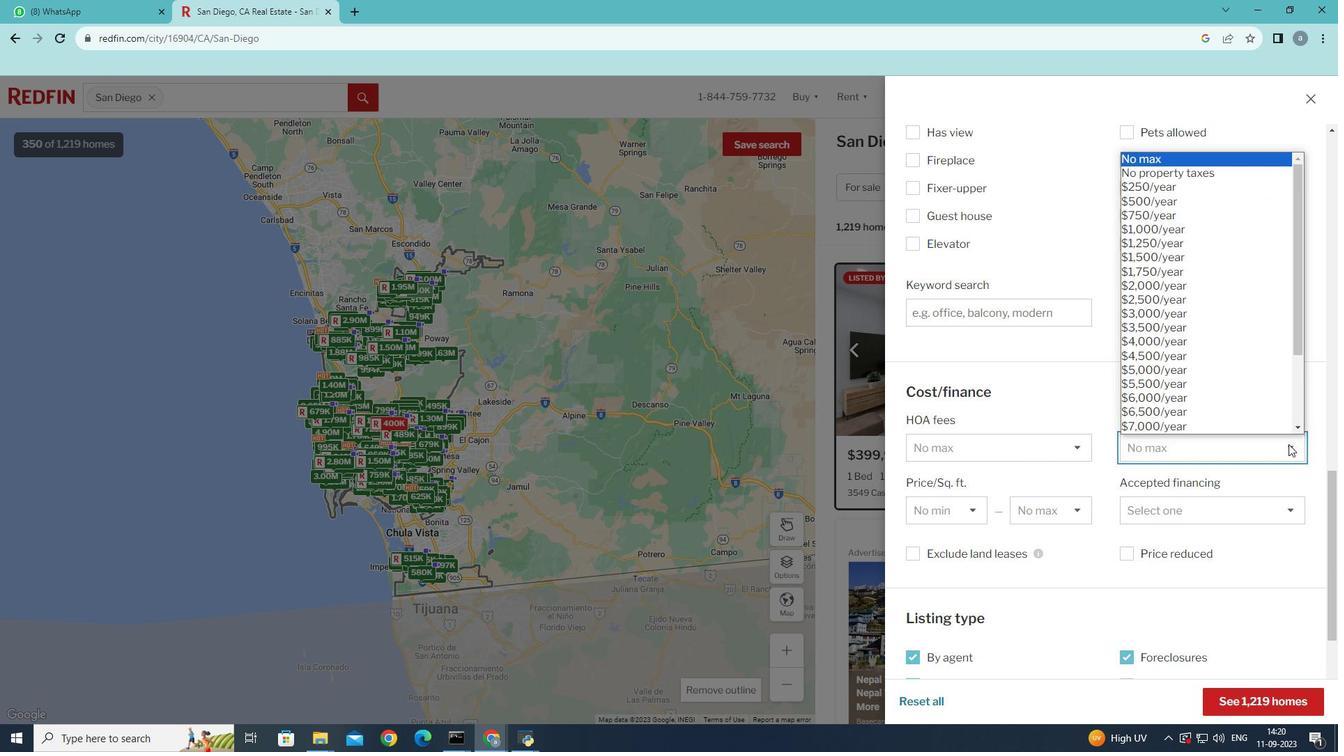 
Action: Mouse moved to (1129, 158)
Screenshot: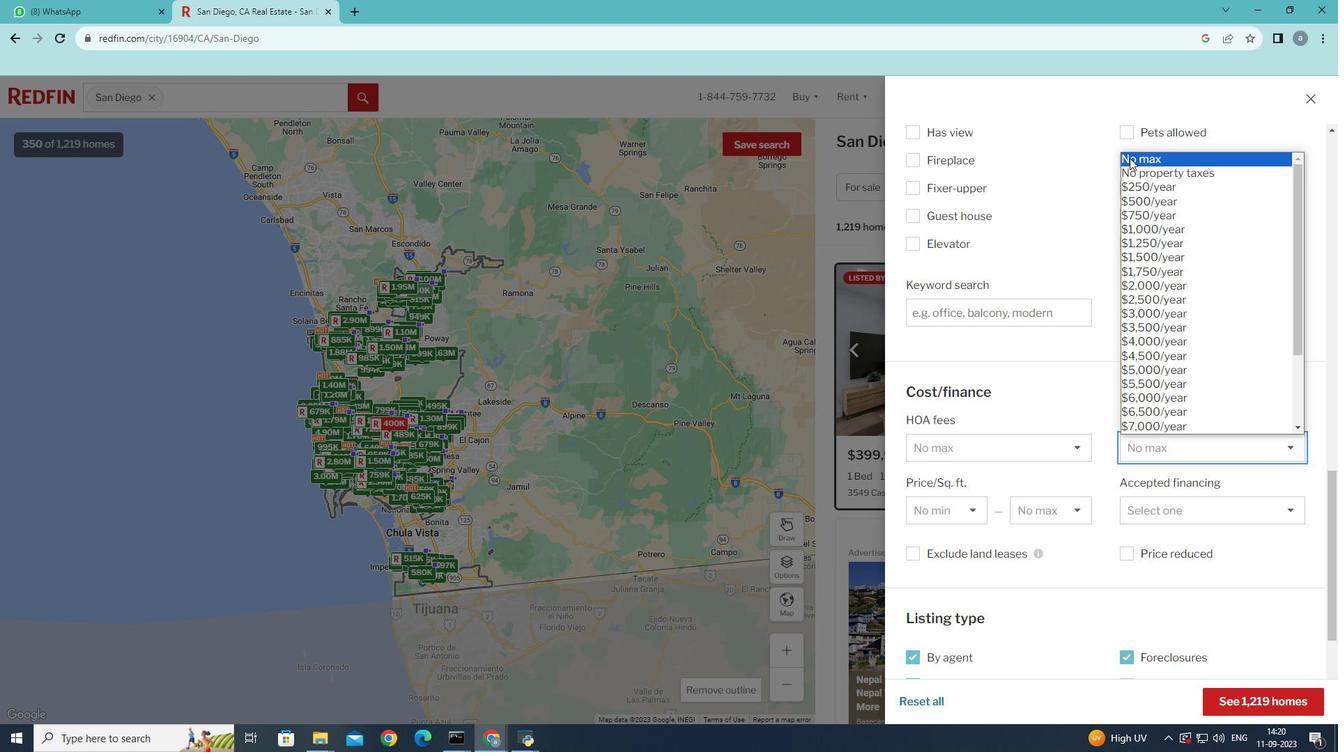 
Action: Mouse pressed left at (1129, 158)
Screenshot: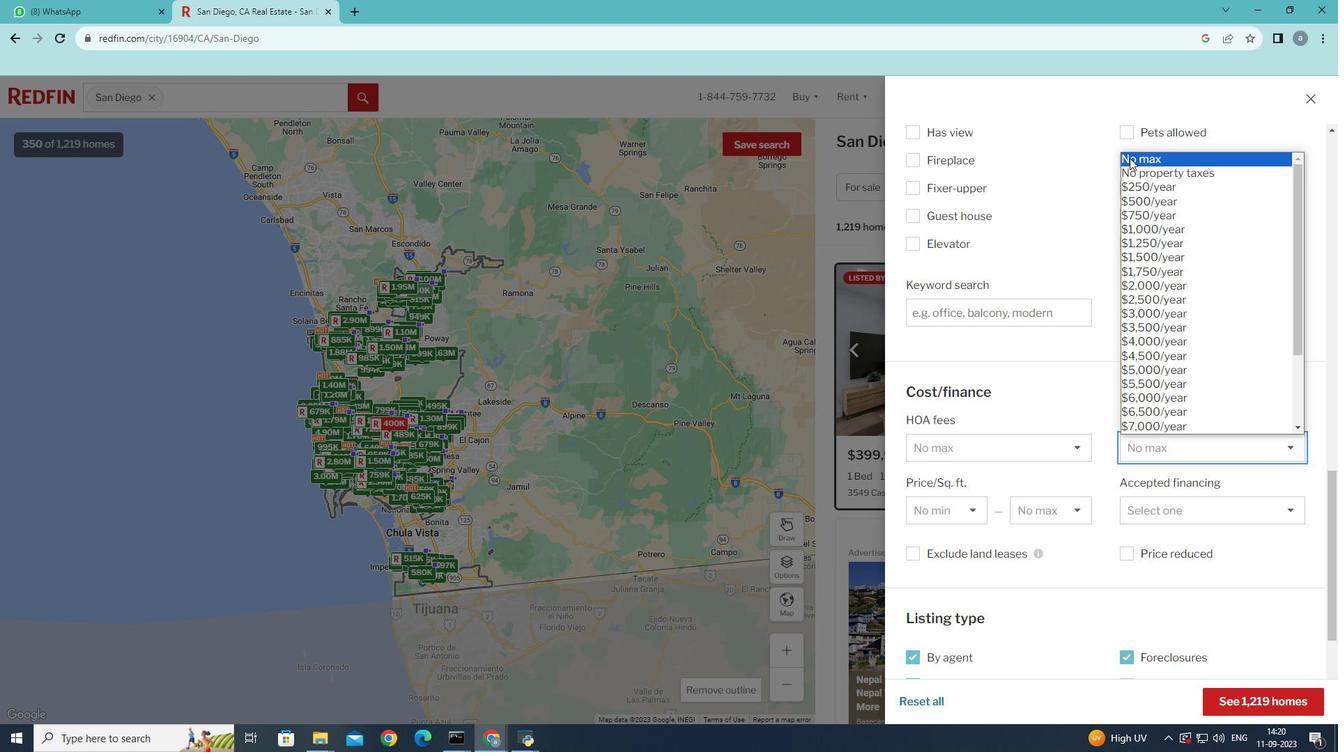
Action: Mouse moved to (1248, 704)
Screenshot: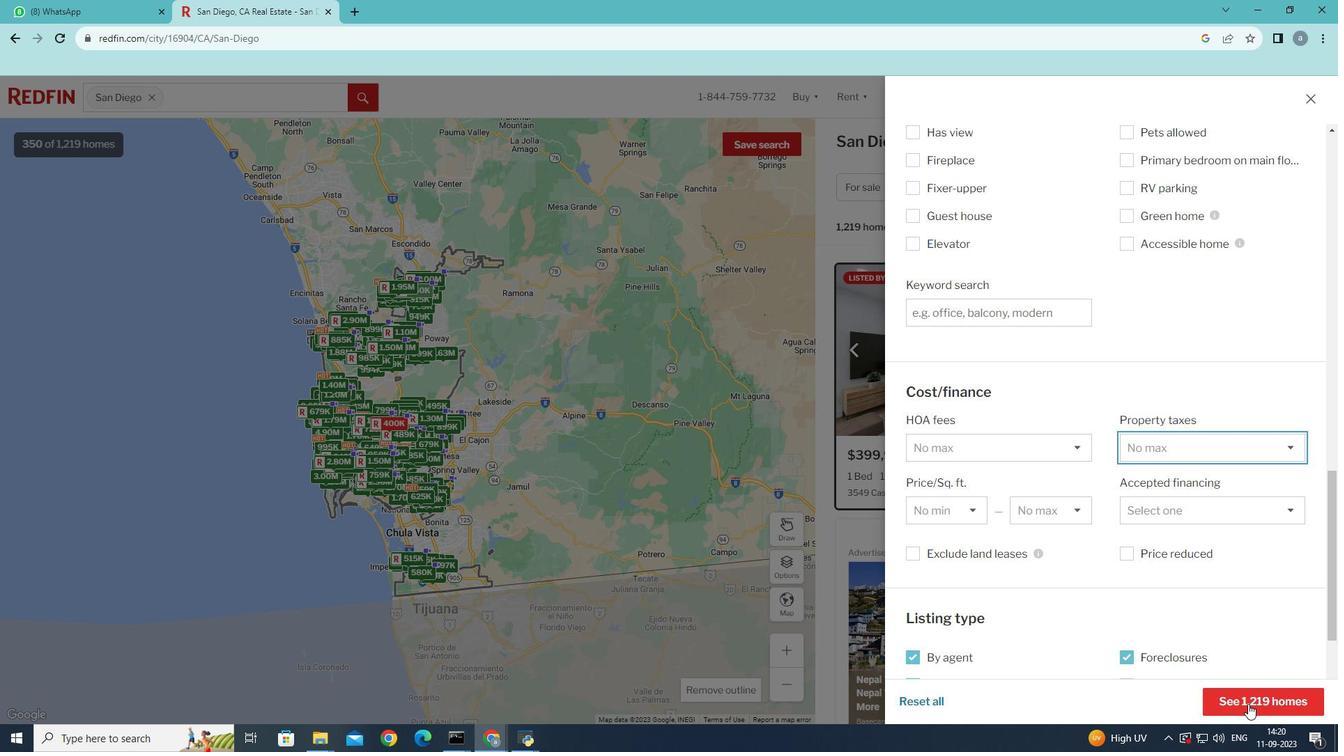 
Action: Mouse pressed left at (1248, 704)
Screenshot: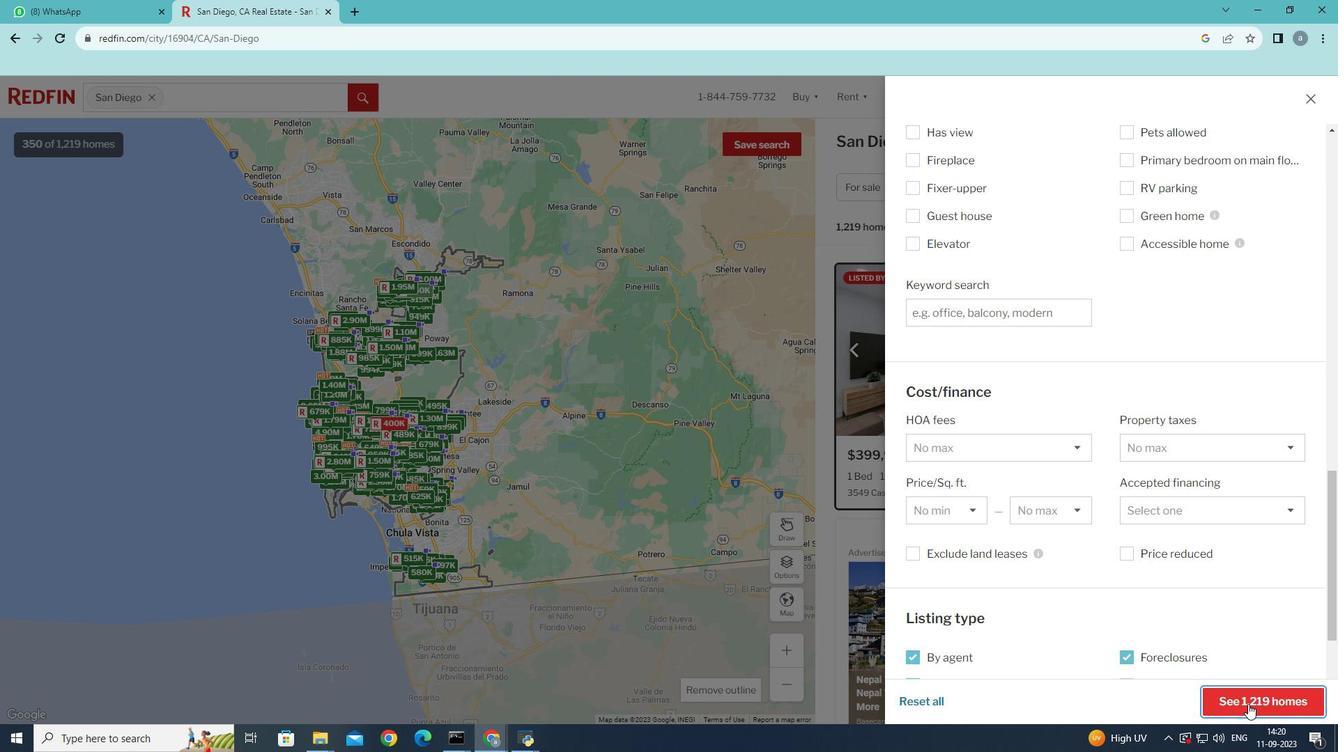 
Action: Mouse moved to (1333, 569)
Screenshot: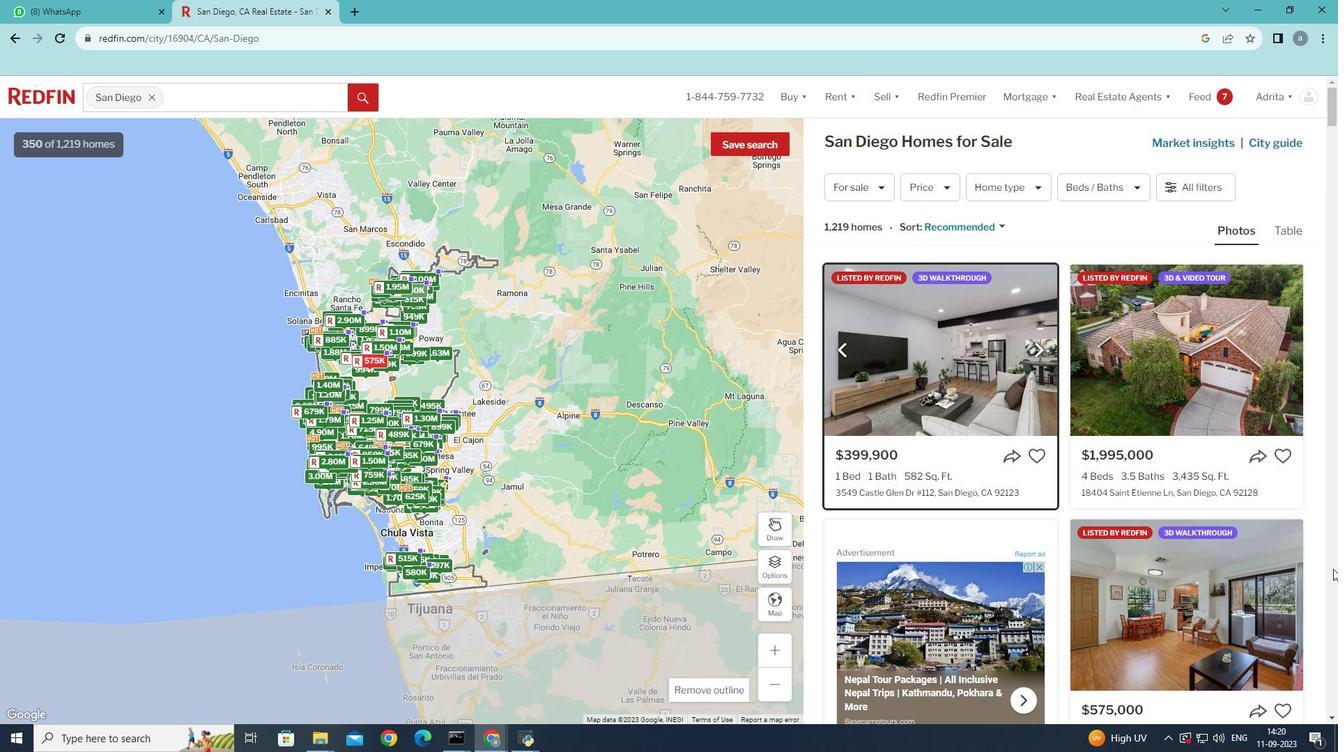 
